 Task: Show more about the house rules of home in Fairplay, Colorado, United States.
Action: Mouse moved to (616, 110)
Screenshot: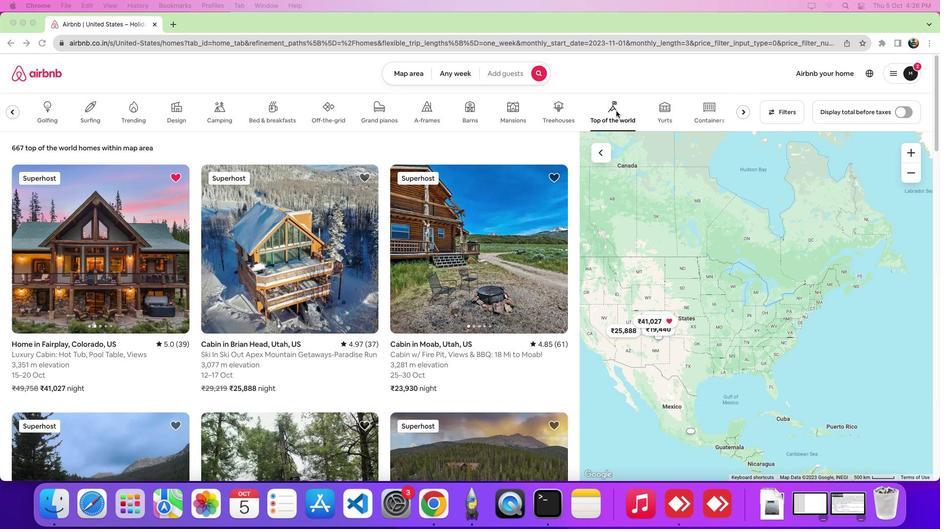 
Action: Mouse pressed left at (616, 110)
Screenshot: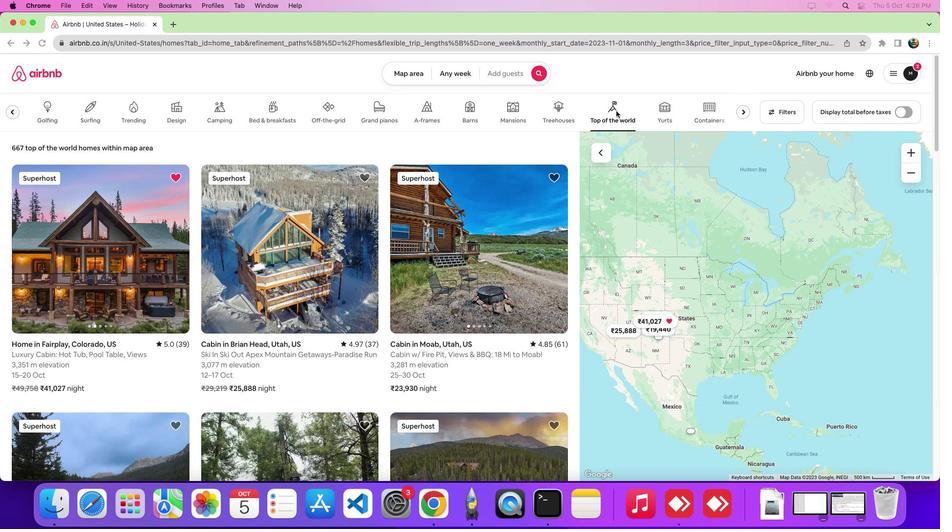 
Action: Mouse moved to (121, 232)
Screenshot: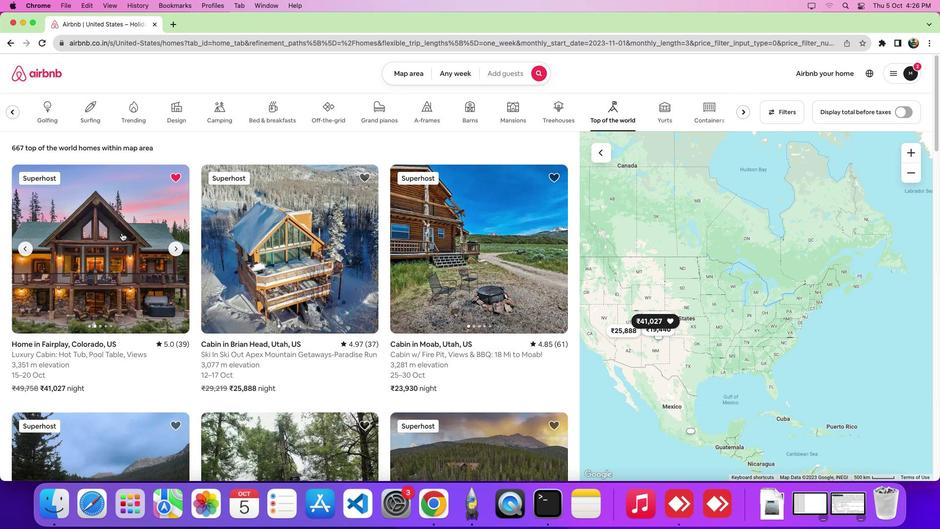 
Action: Mouse pressed left at (121, 232)
Screenshot: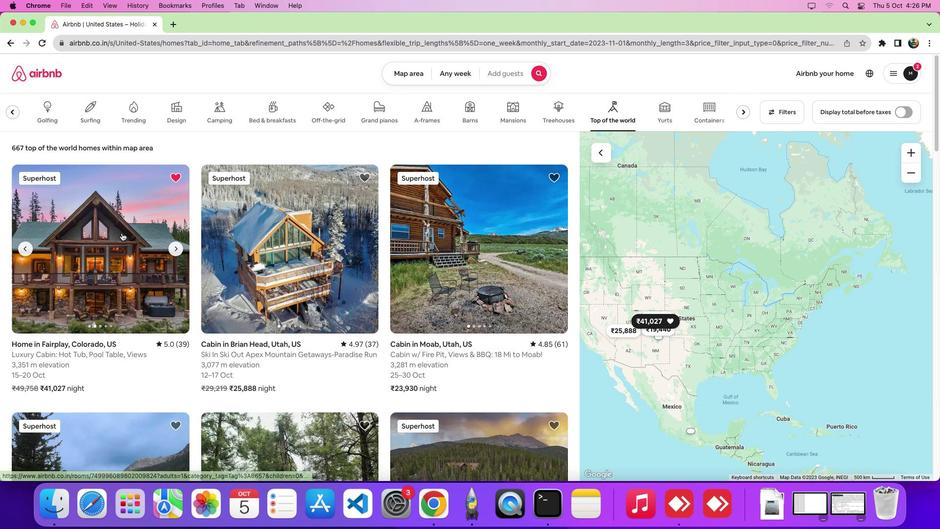 
Action: Mouse moved to (937, 80)
Screenshot: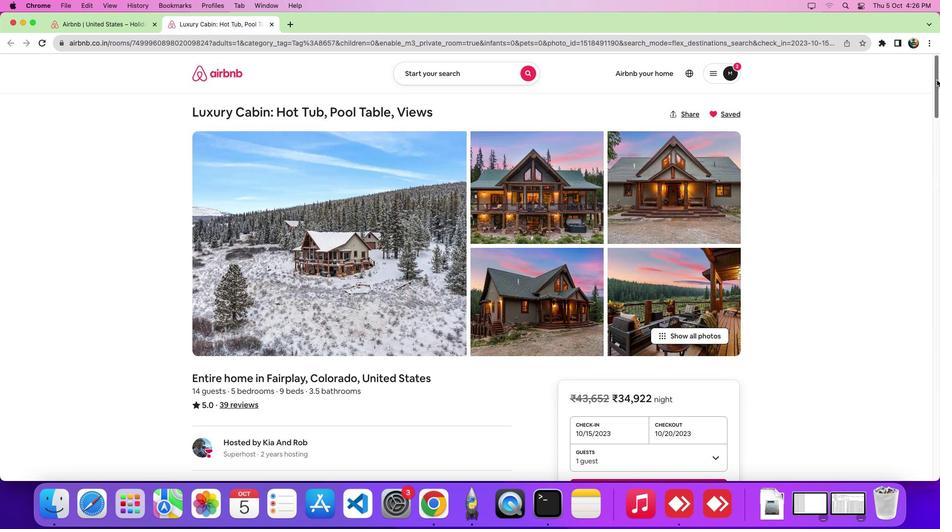 
Action: Mouse pressed left at (937, 80)
Screenshot: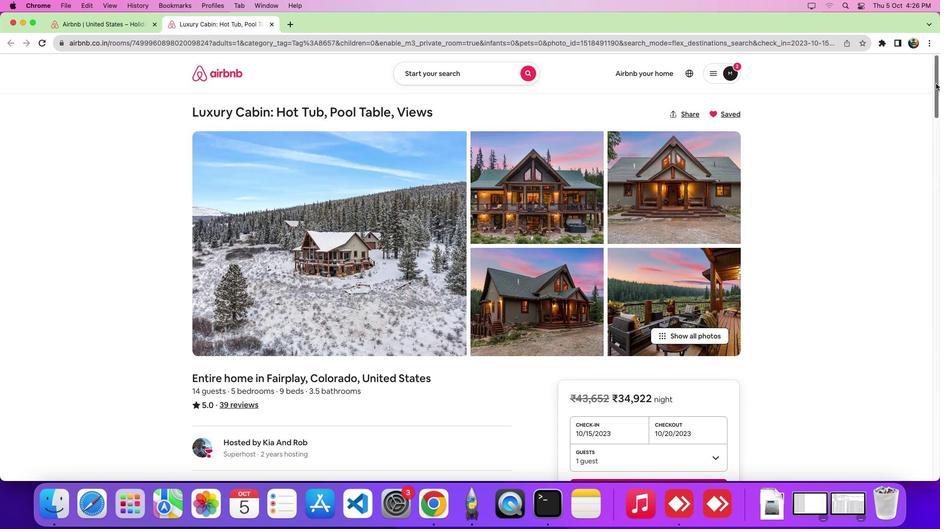 
Action: Mouse moved to (226, 337)
Screenshot: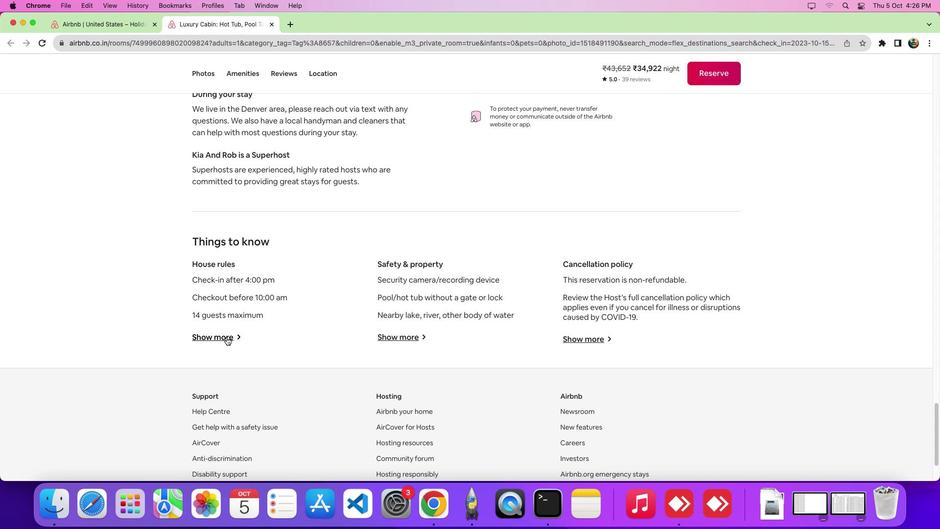 
Action: Mouse pressed left at (226, 337)
Screenshot: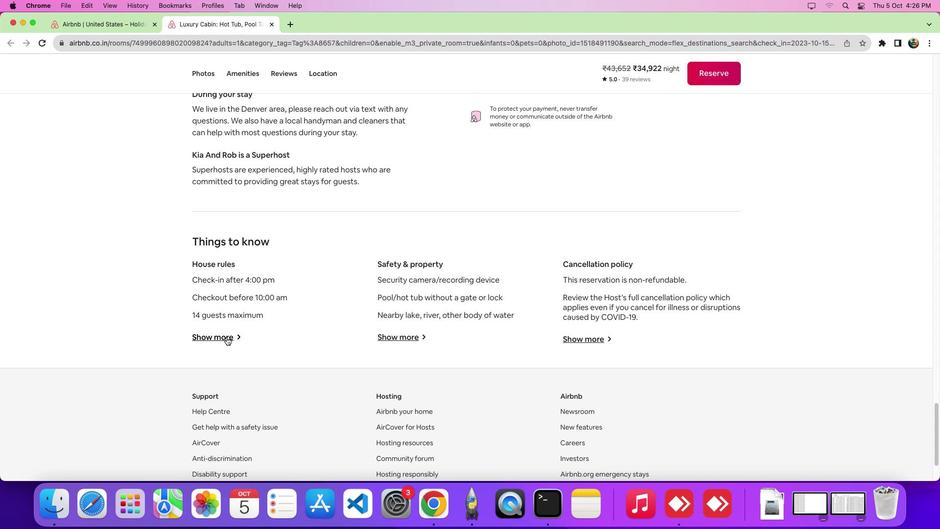 
Action: Mouse moved to (492, 274)
Screenshot: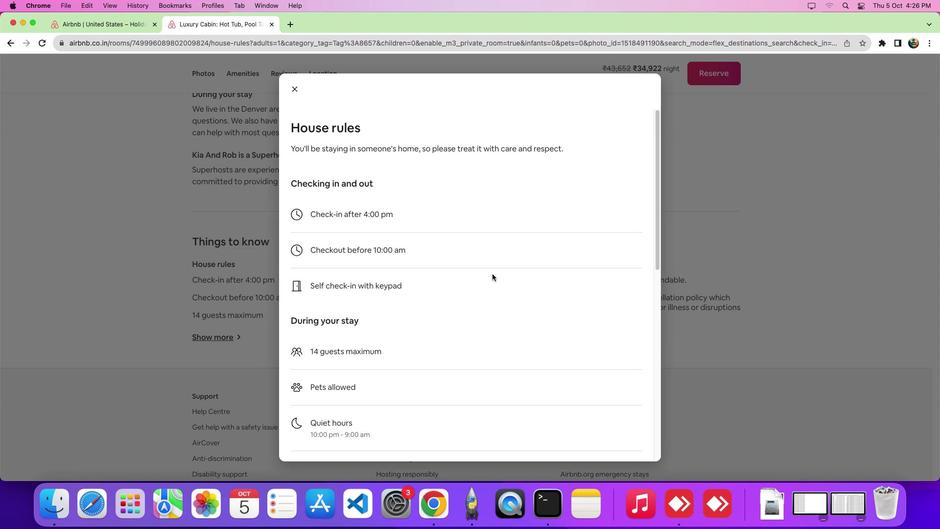 
Action: Mouse scrolled (492, 274) with delta (0, 0)
Screenshot: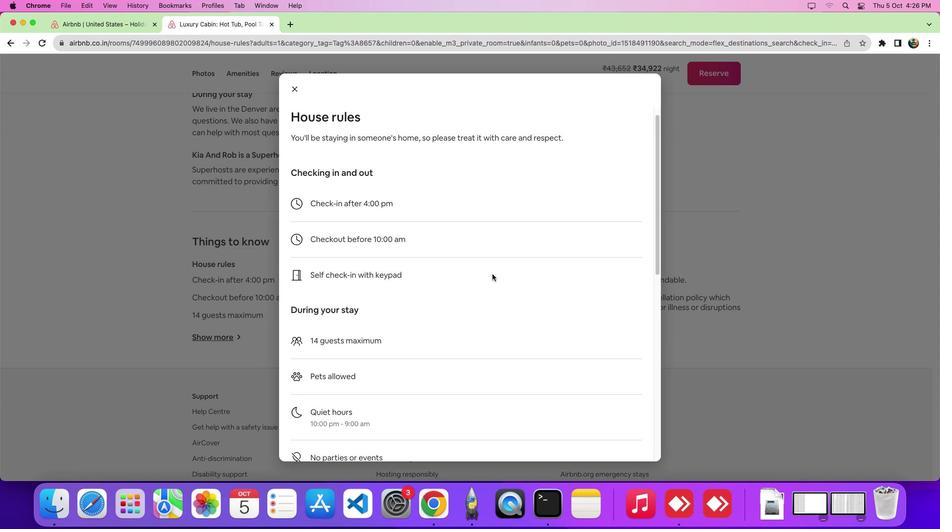 
Action: Mouse scrolled (492, 274) with delta (0, 0)
Screenshot: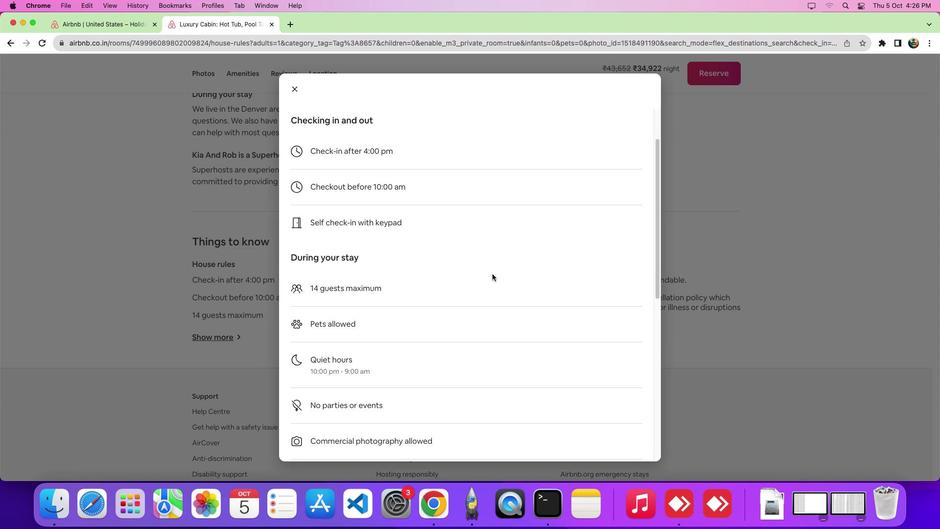 
Action: Mouse scrolled (492, 274) with delta (0, -3)
Screenshot: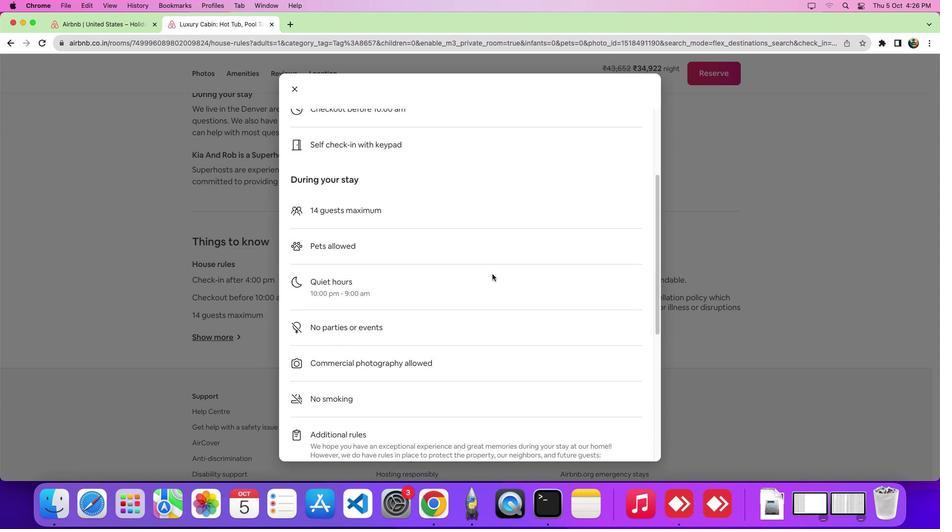 
